 Task: Check terms of services.
Action: Mouse moved to (366, 71)
Screenshot: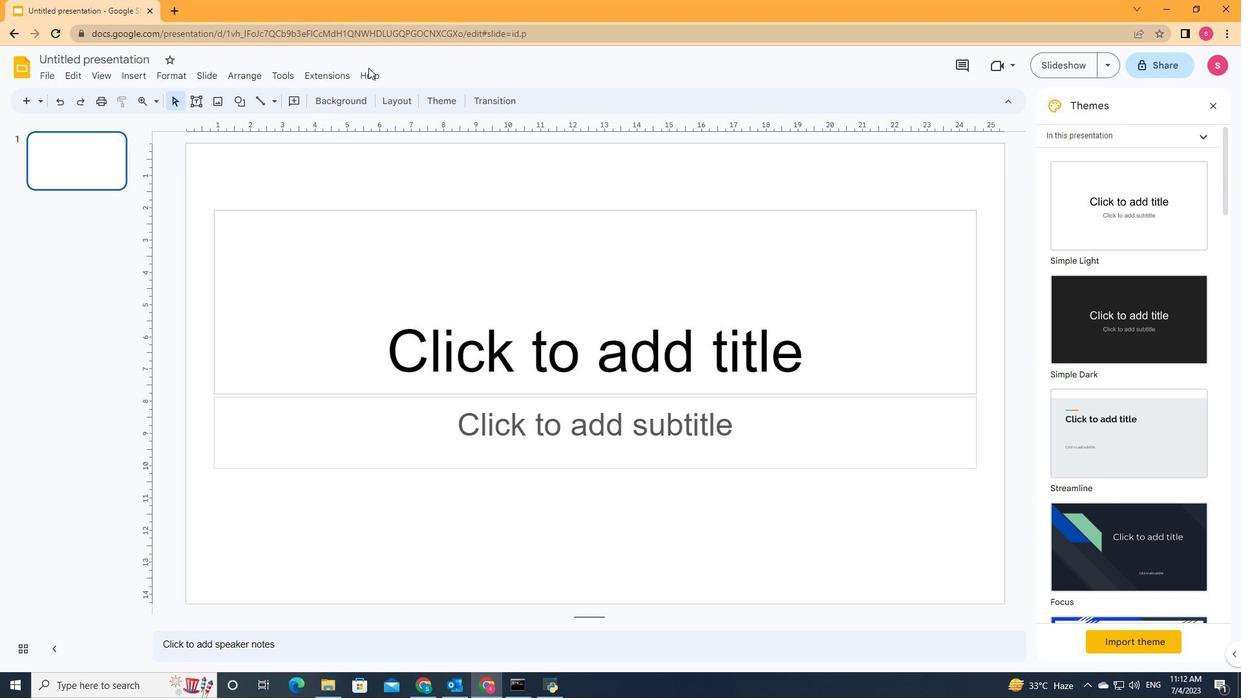 
Action: Mouse pressed left at (366, 71)
Screenshot: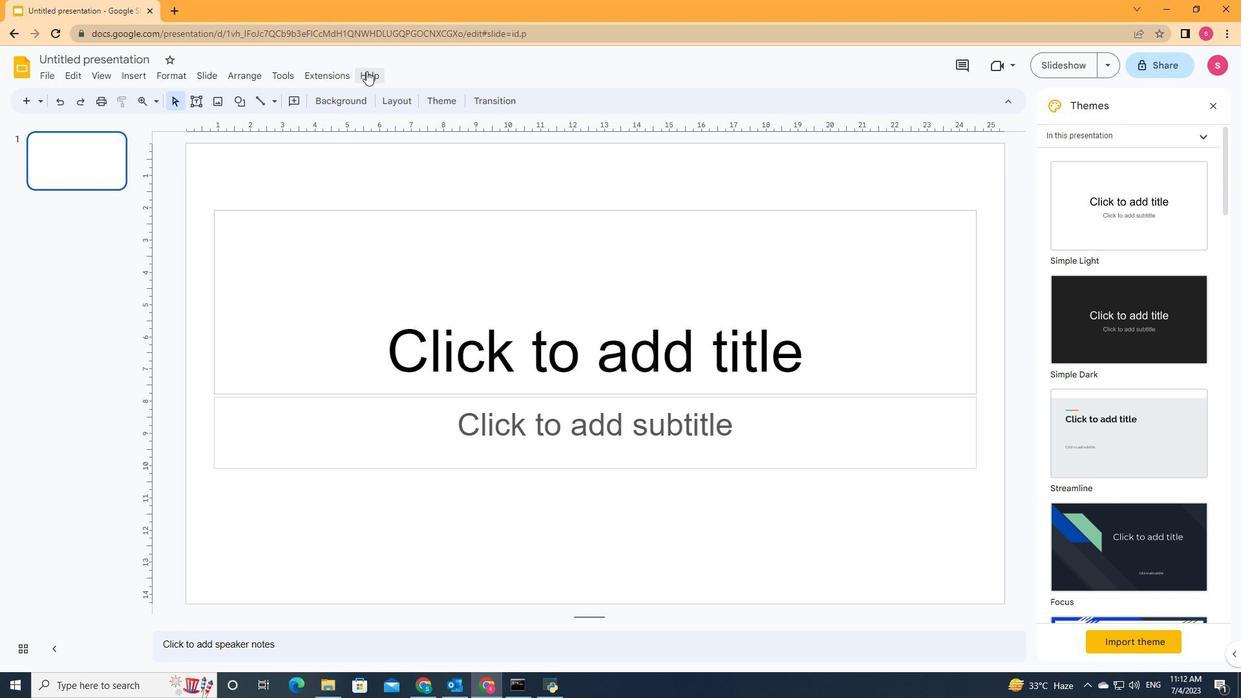 
Action: Mouse moved to (395, 282)
Screenshot: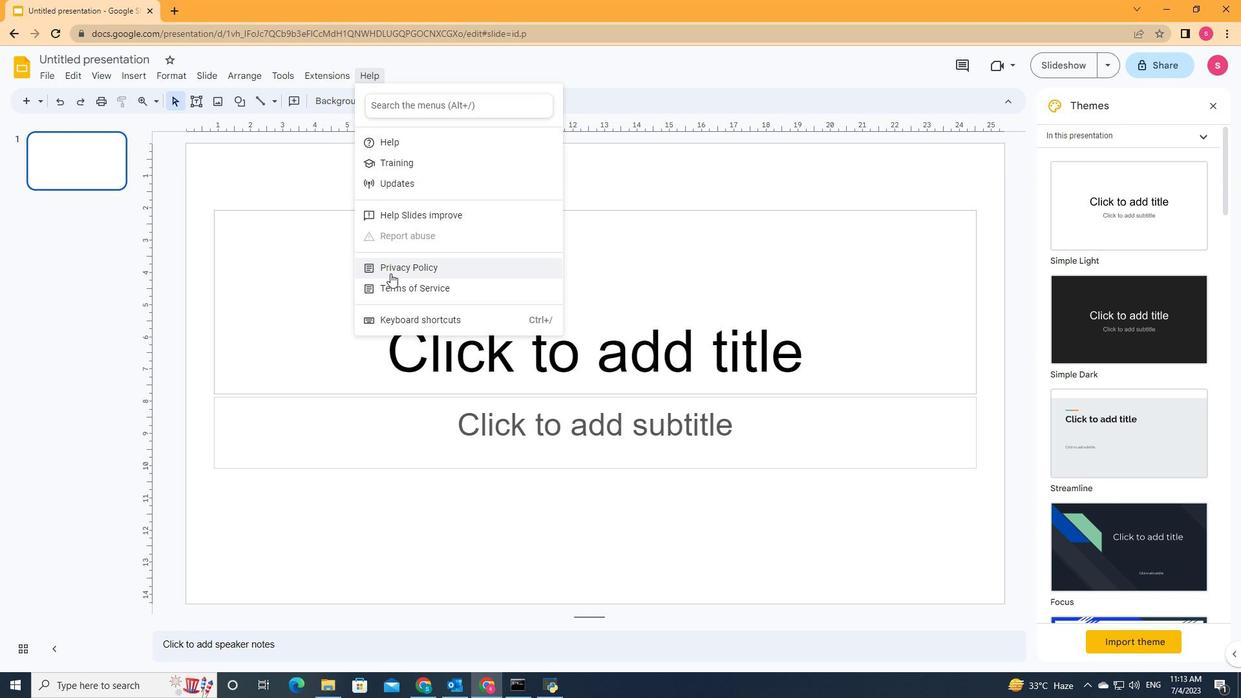 
Action: Mouse pressed left at (395, 282)
Screenshot: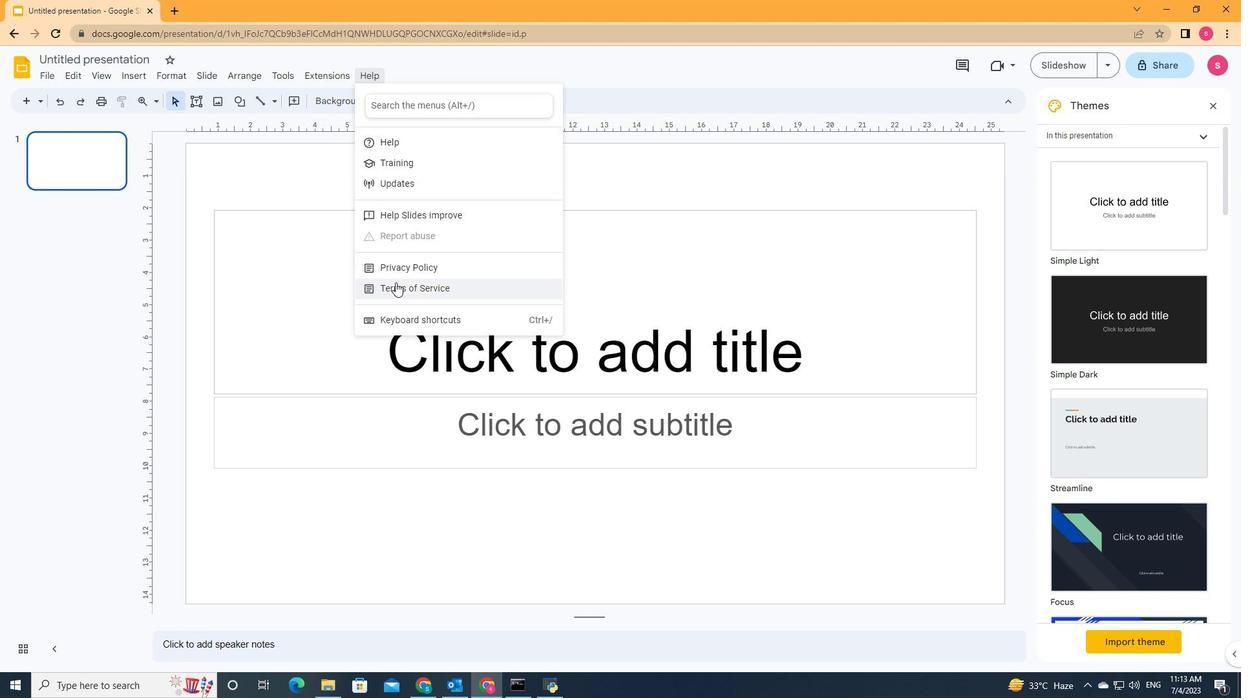 
Action: Mouse moved to (484, 336)
Screenshot: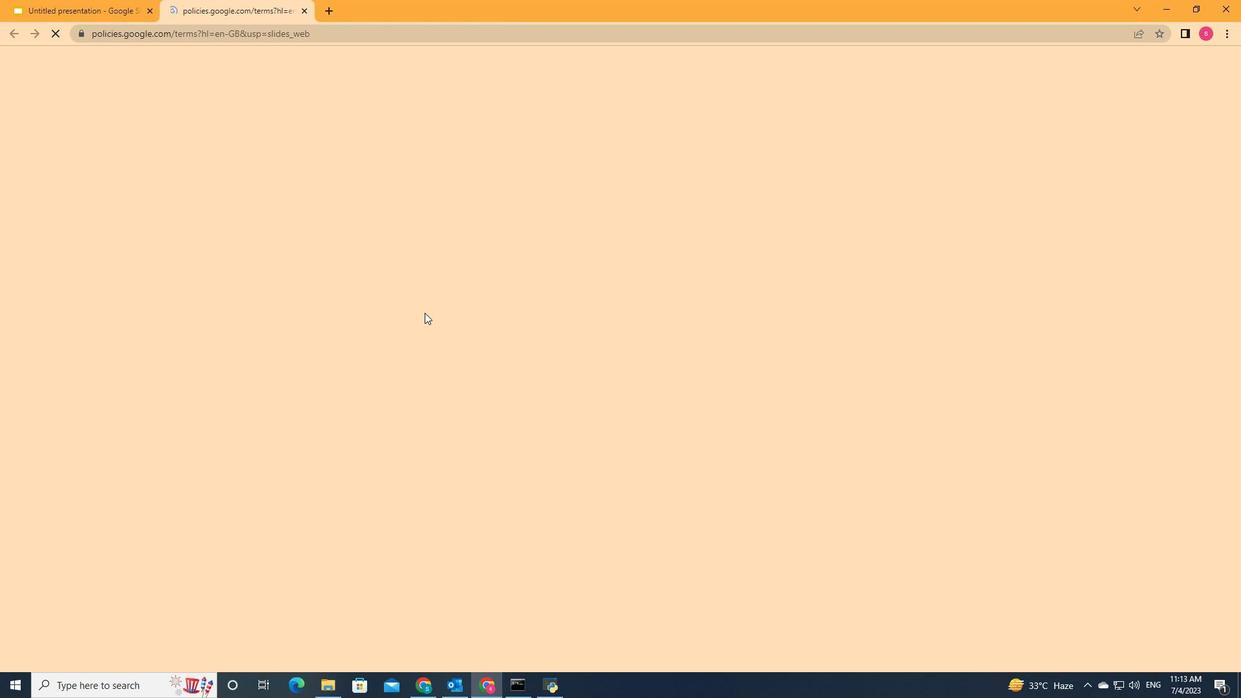 
Action: Mouse scrolled (484, 335) with delta (0, 0)
Screenshot: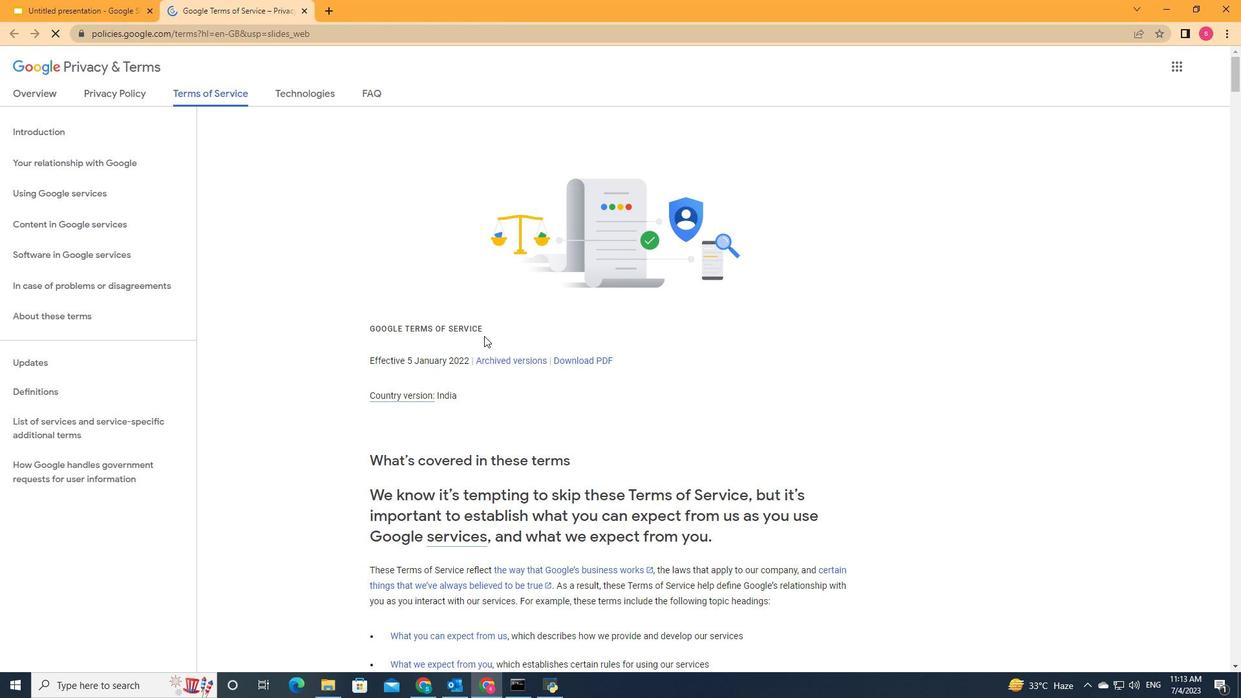 
Action: Mouse scrolled (484, 335) with delta (0, 0)
Screenshot: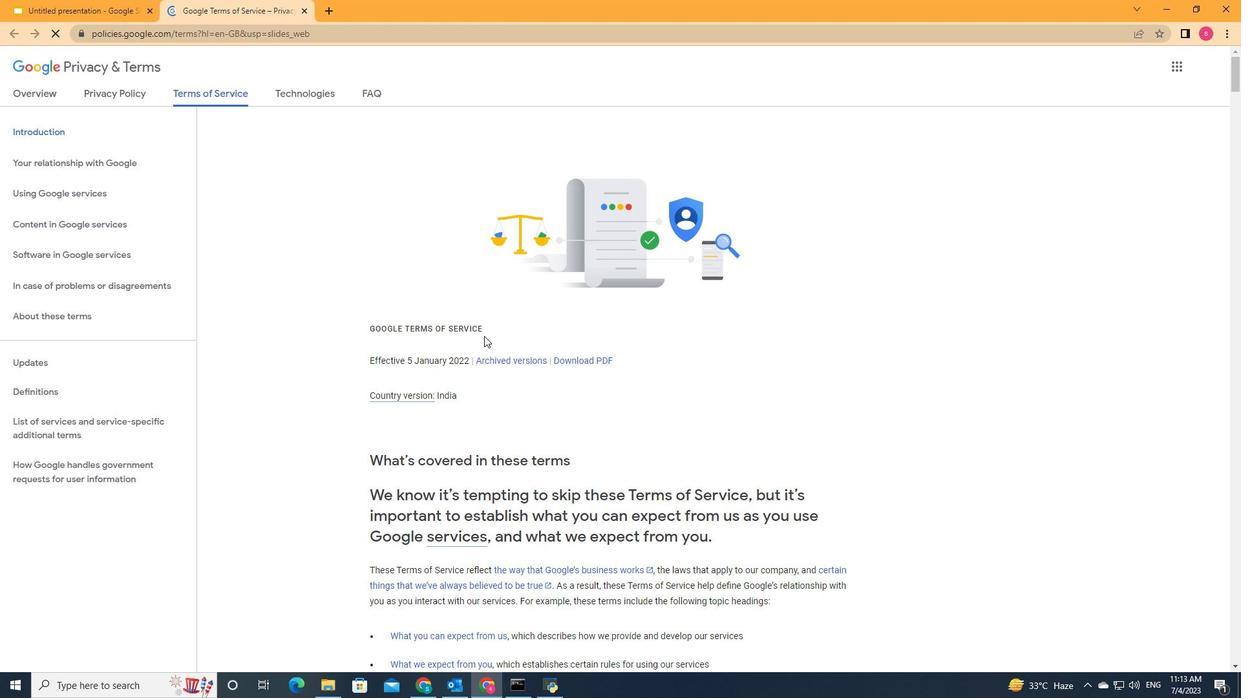 
Action: Mouse scrolled (484, 335) with delta (0, 0)
Screenshot: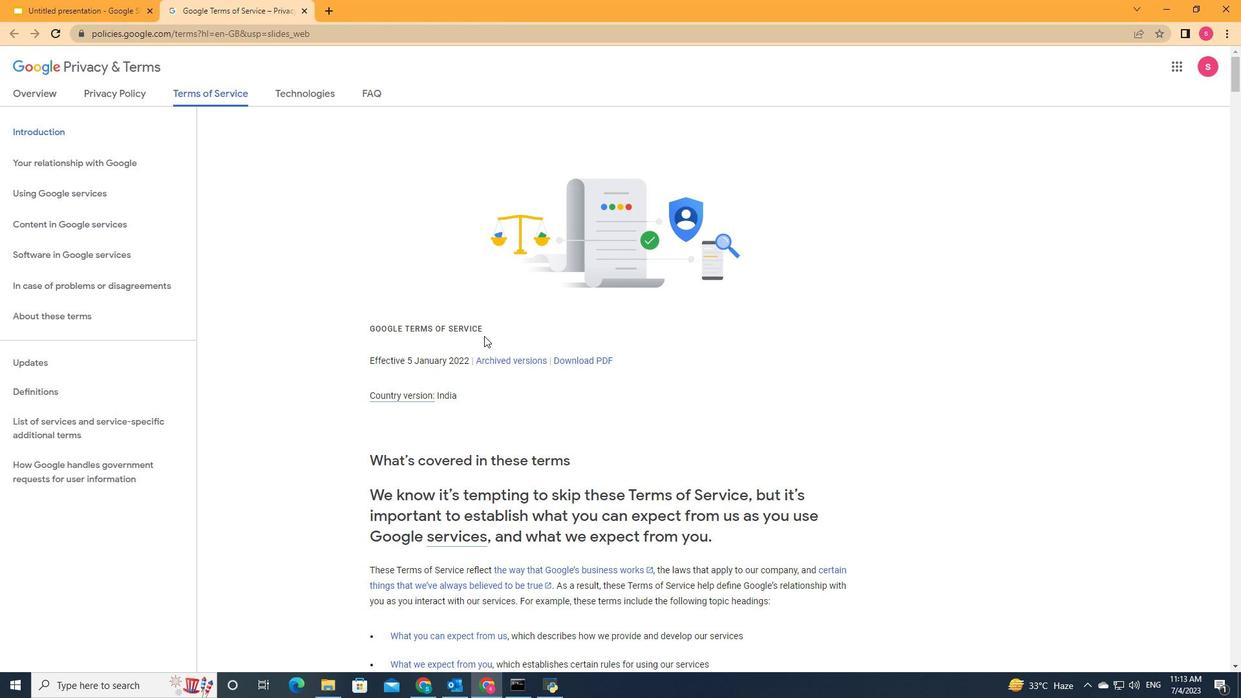 
Action: Mouse scrolled (484, 335) with delta (0, 0)
Screenshot: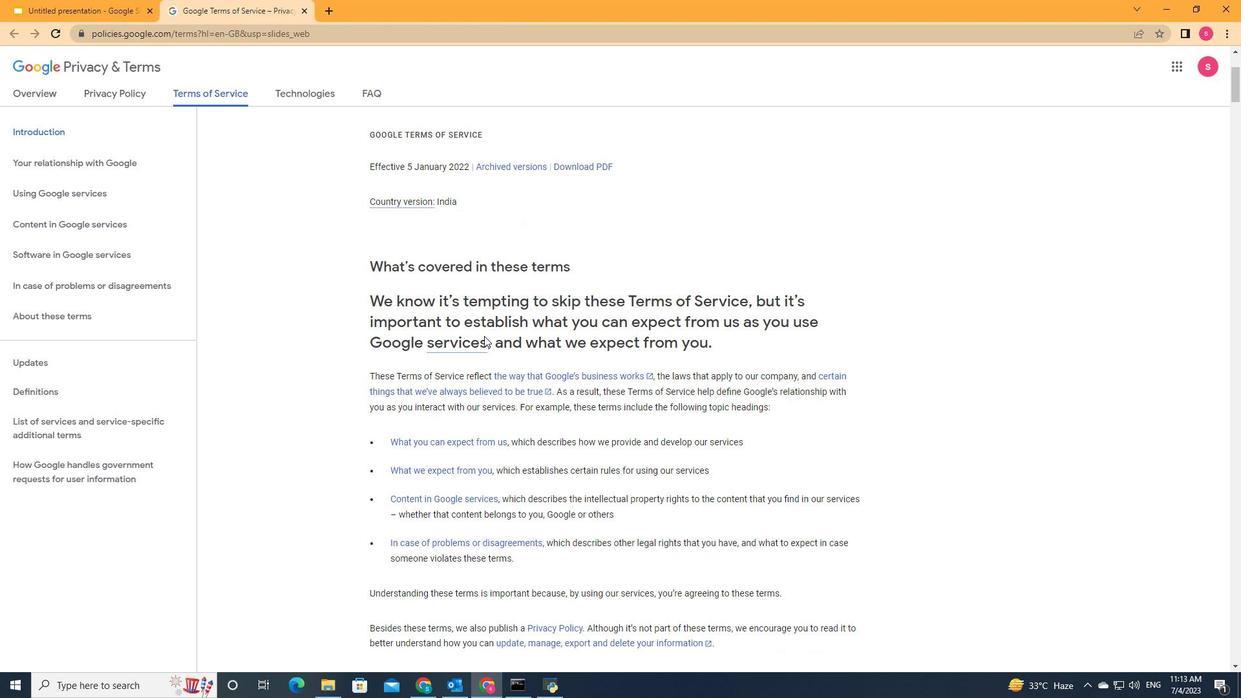 
Action: Mouse scrolled (484, 335) with delta (0, 0)
Screenshot: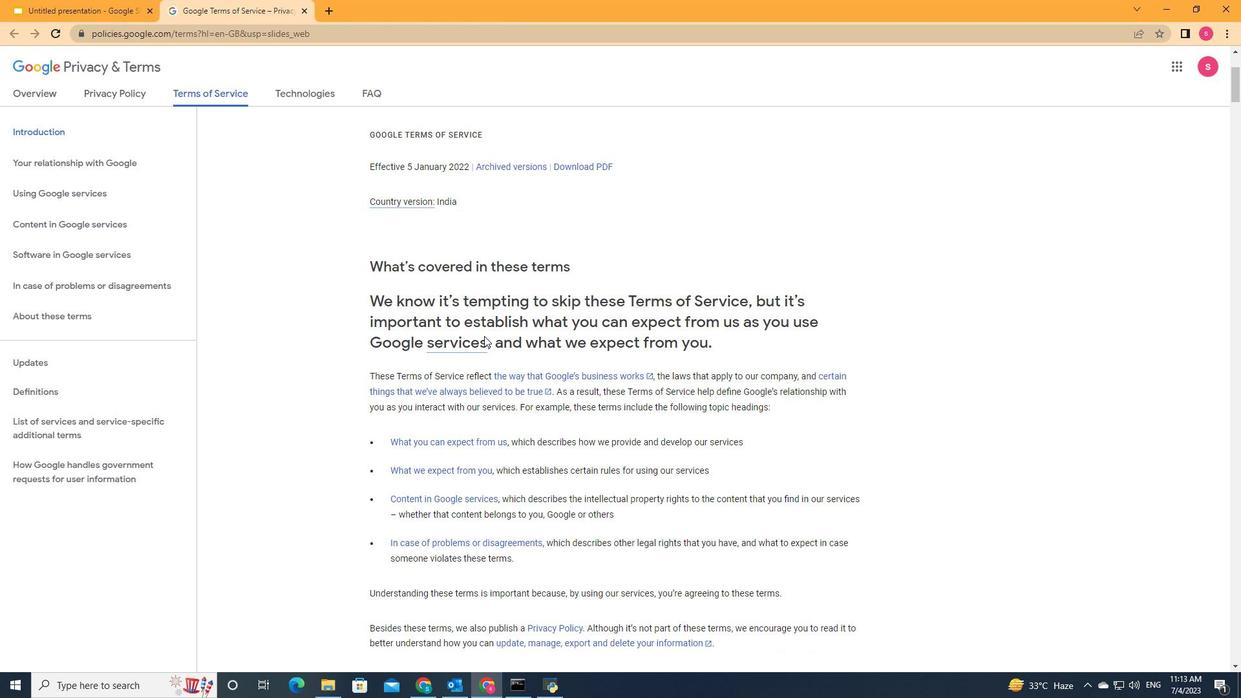 
Action: Mouse scrolled (484, 335) with delta (0, 0)
Screenshot: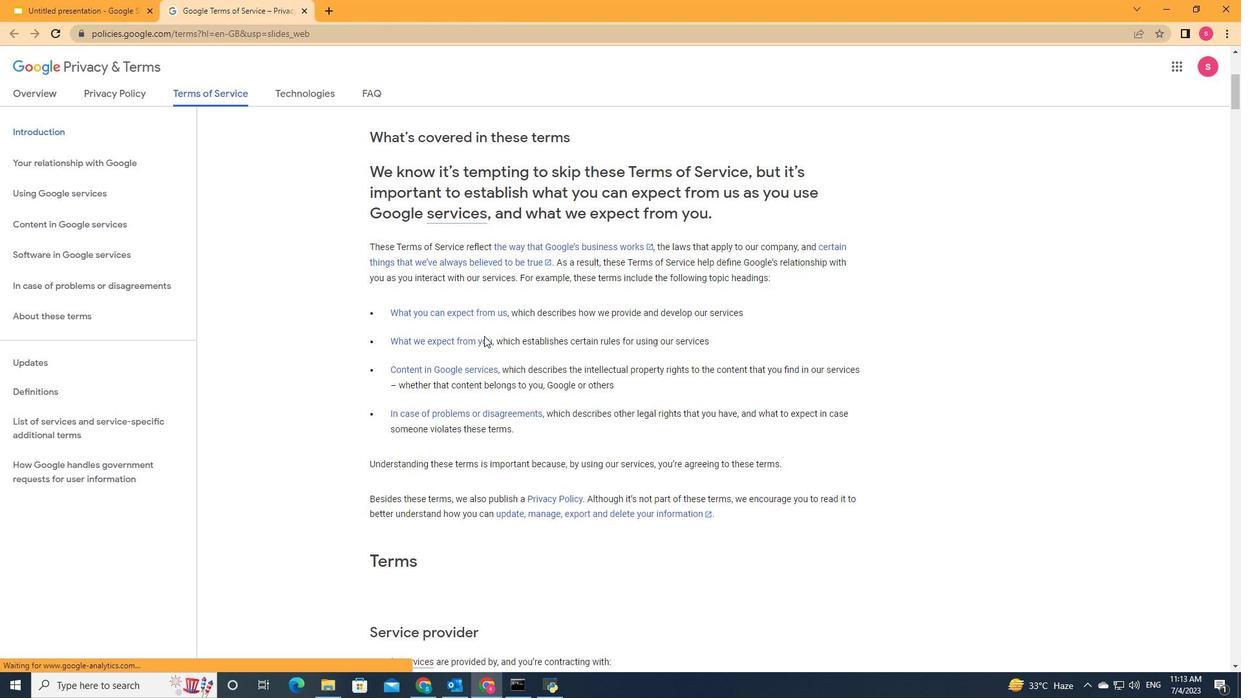 
Action: Mouse scrolled (484, 335) with delta (0, 0)
Screenshot: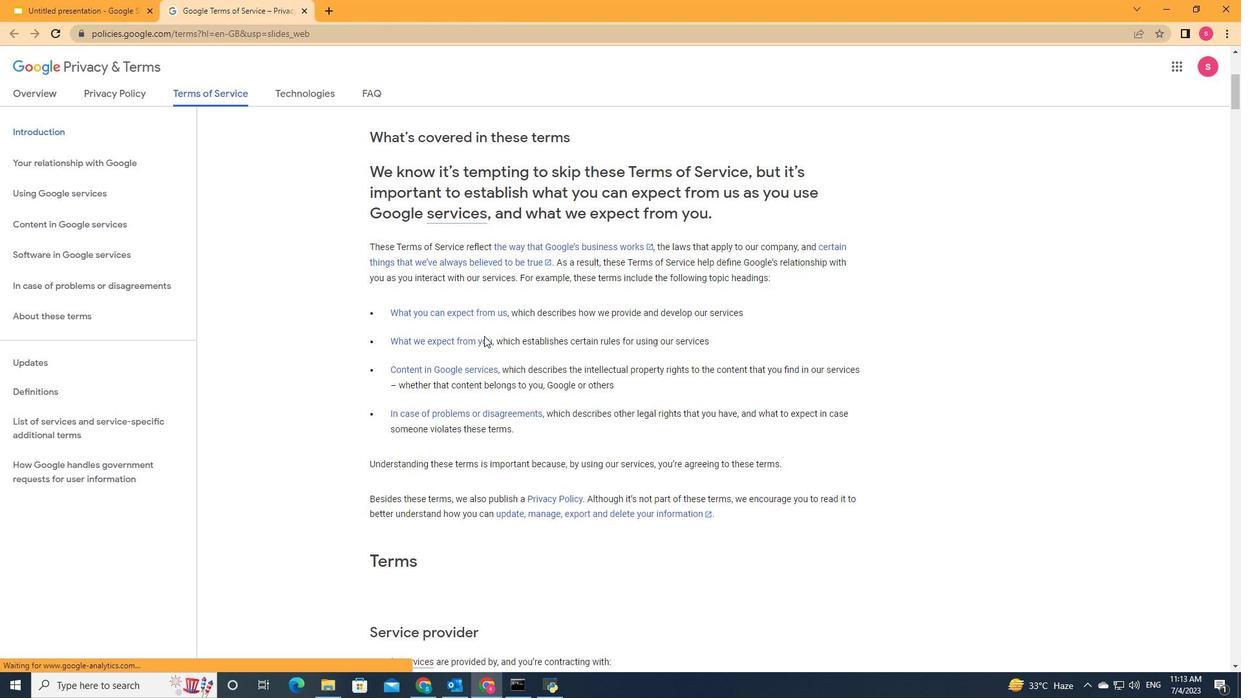 
Action: Mouse scrolled (484, 335) with delta (0, 0)
Screenshot: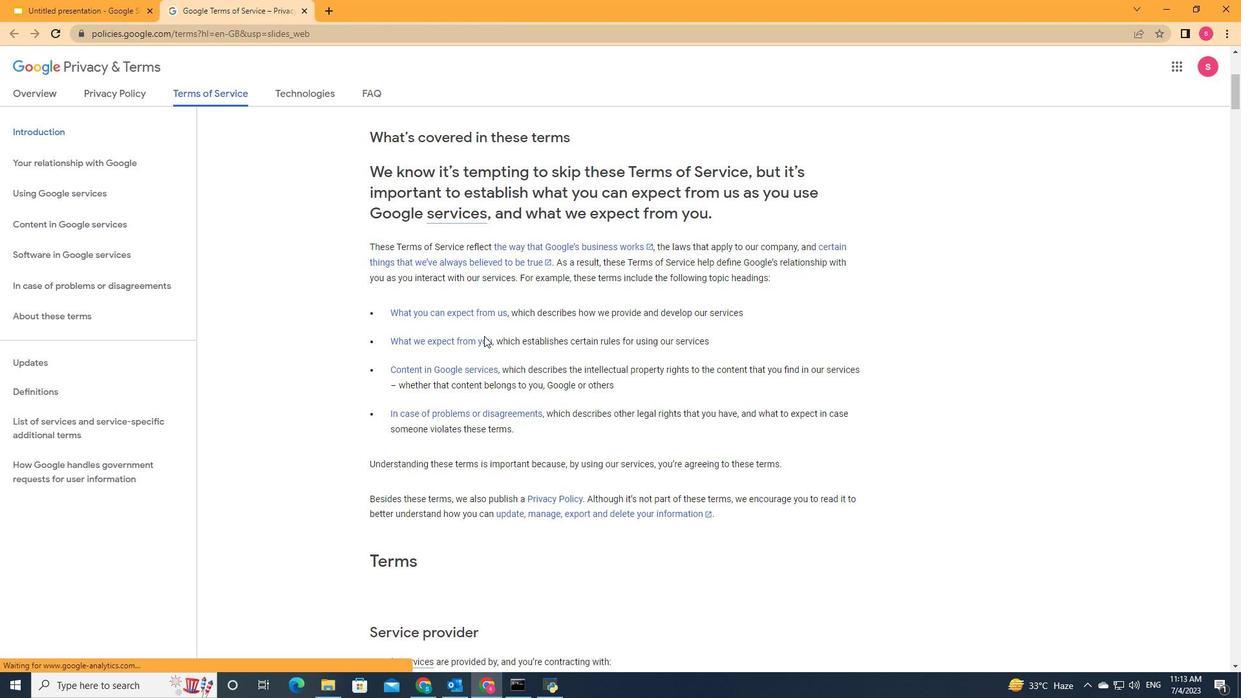
Action: Mouse scrolled (484, 335) with delta (0, 0)
Screenshot: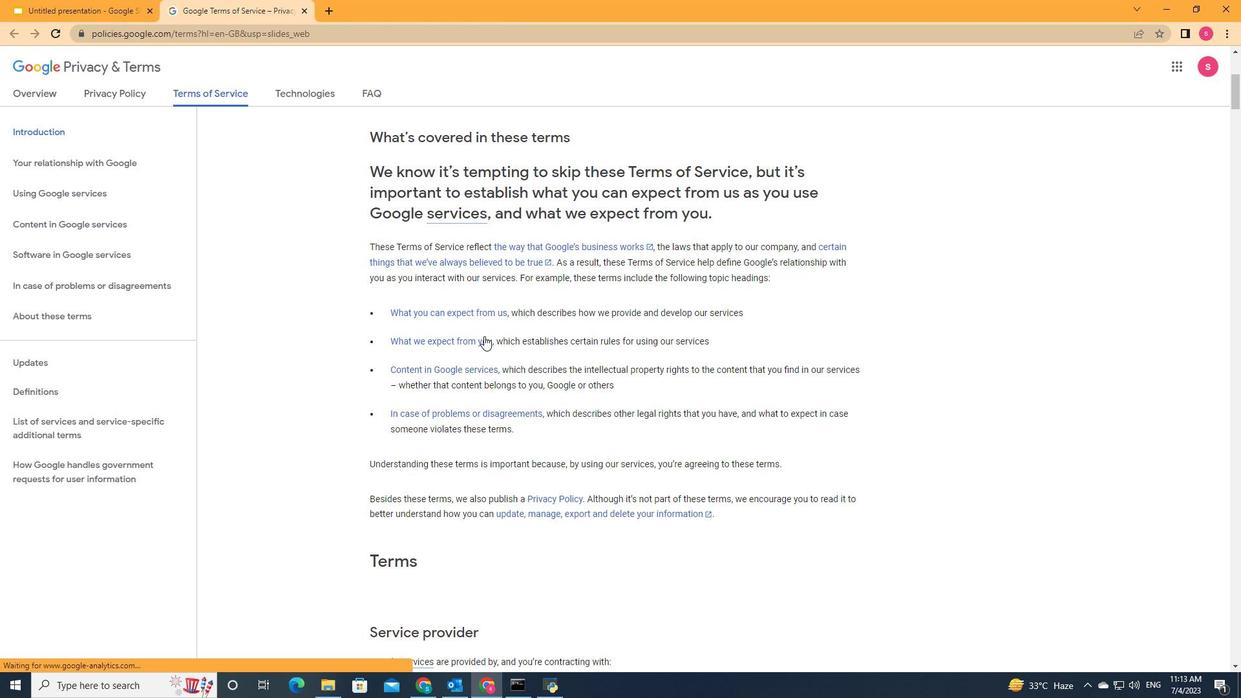 
Action: Mouse scrolled (484, 335) with delta (0, 0)
Screenshot: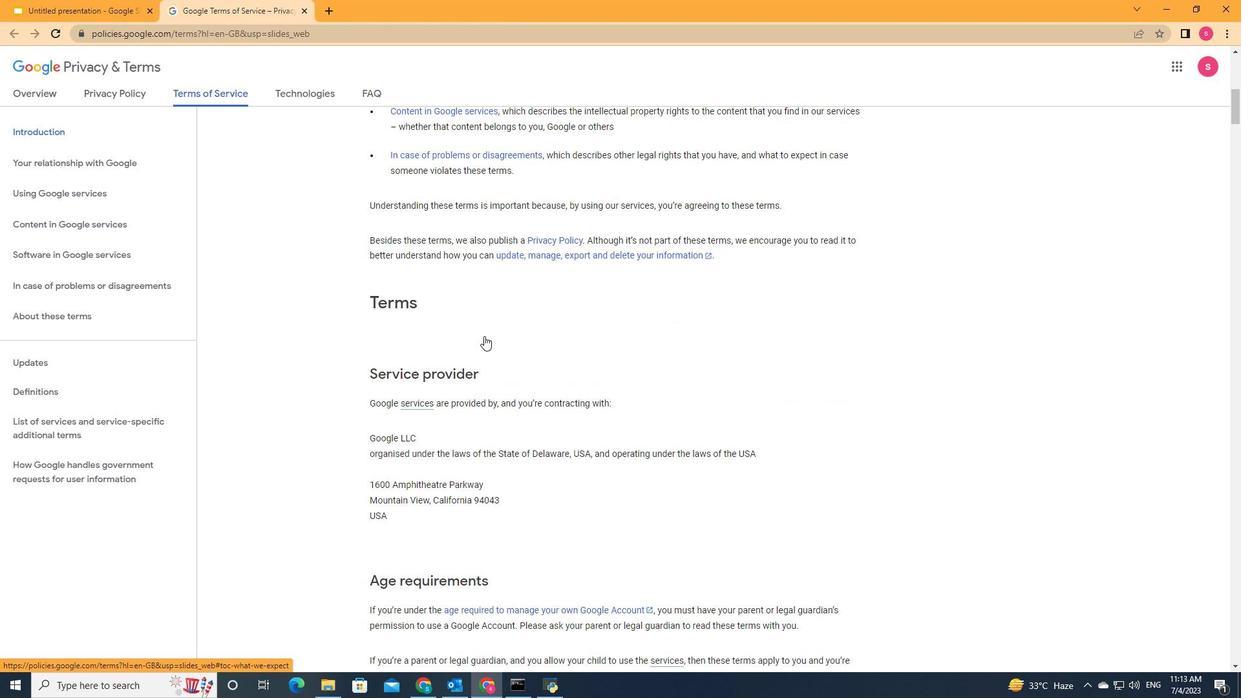 
Action: Mouse scrolled (484, 335) with delta (0, 0)
Screenshot: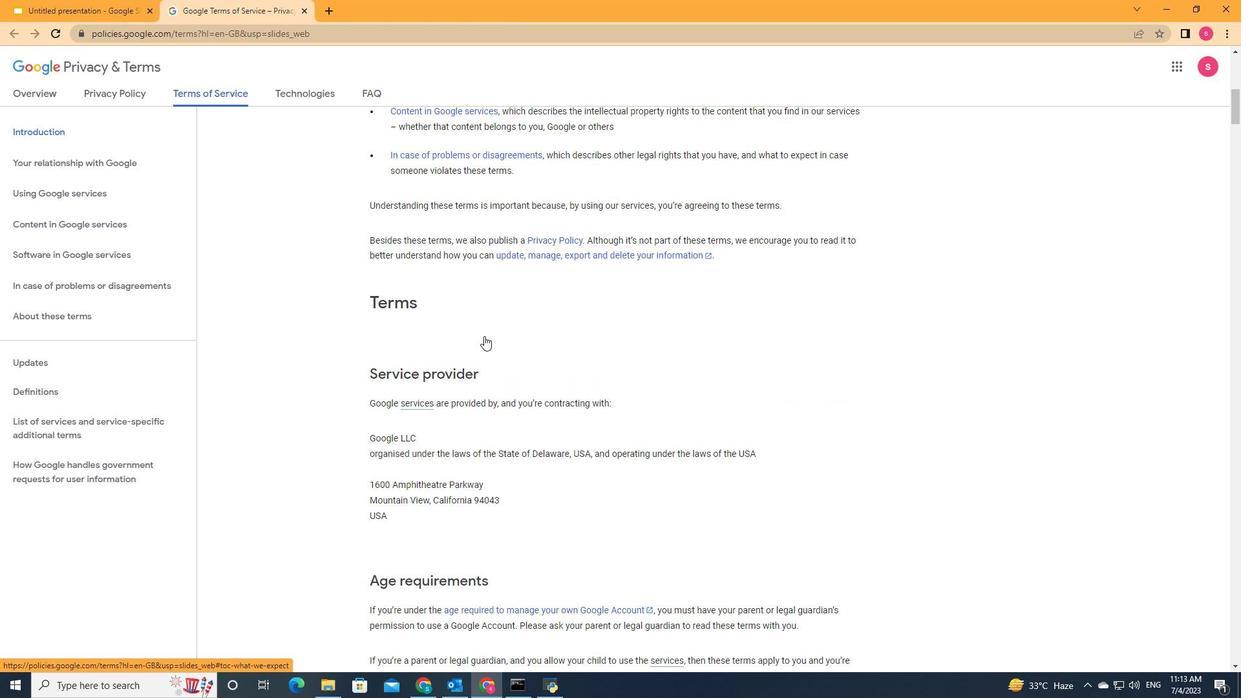 
Action: Mouse scrolled (484, 335) with delta (0, 0)
Screenshot: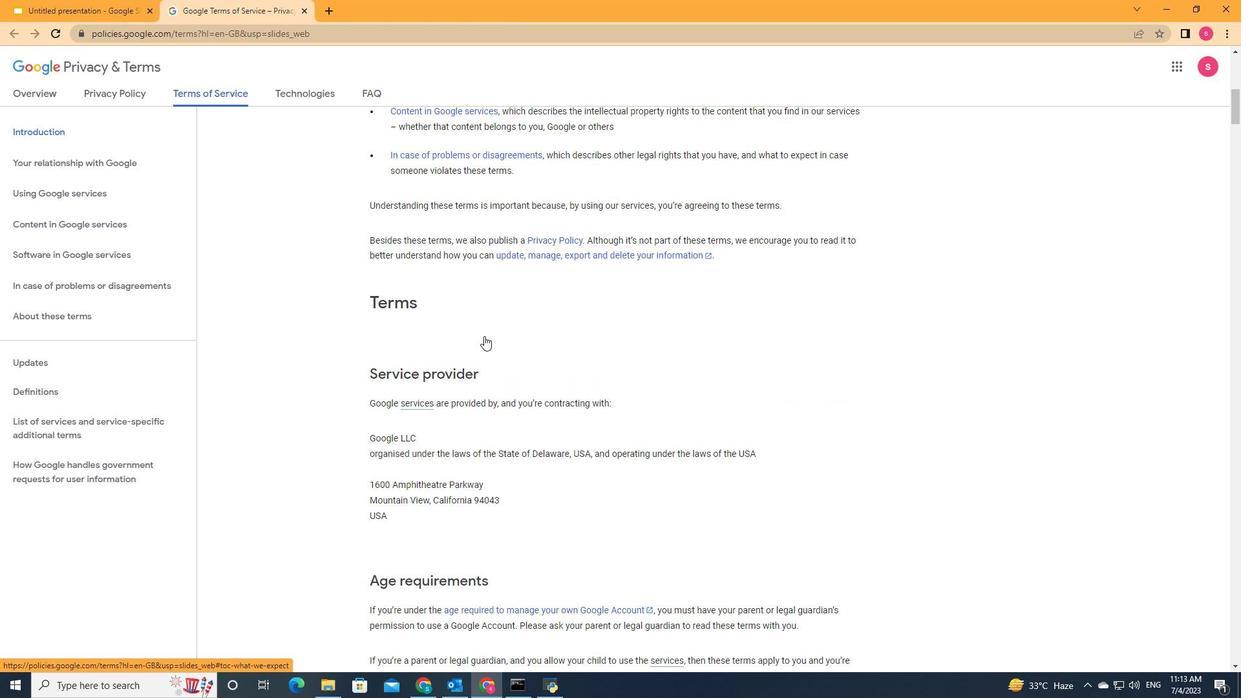 
Action: Mouse scrolled (484, 335) with delta (0, 0)
Screenshot: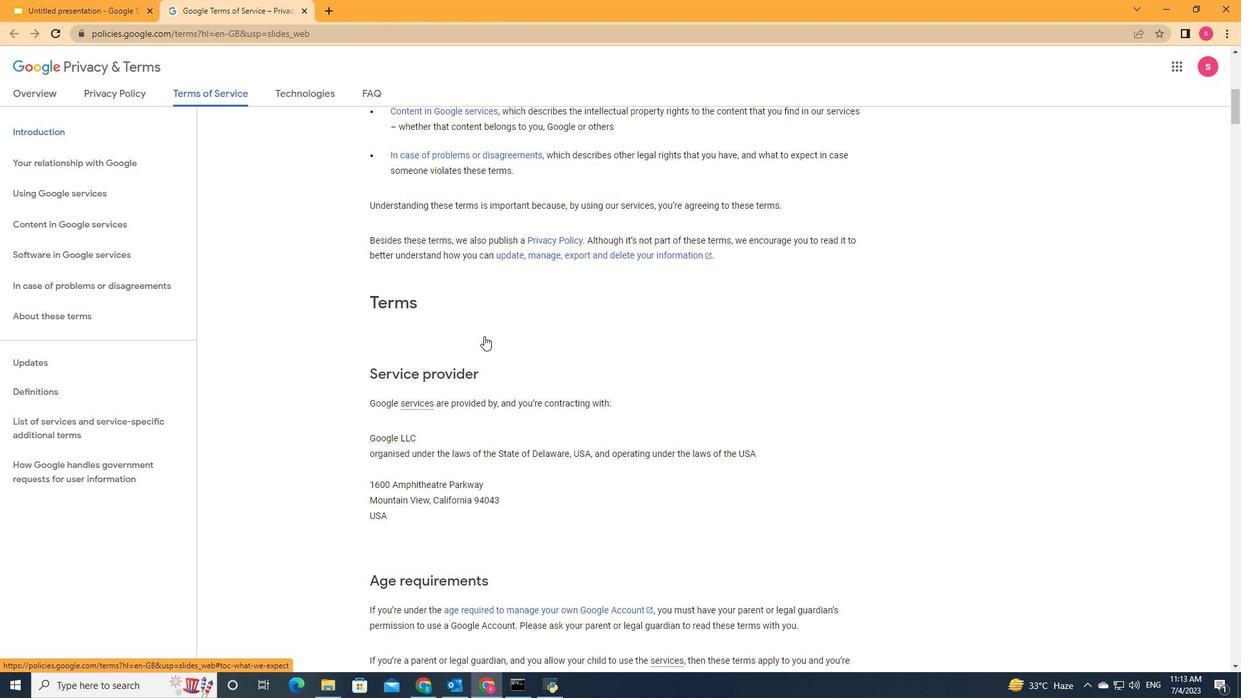 
Action: Mouse scrolled (484, 335) with delta (0, 0)
Screenshot: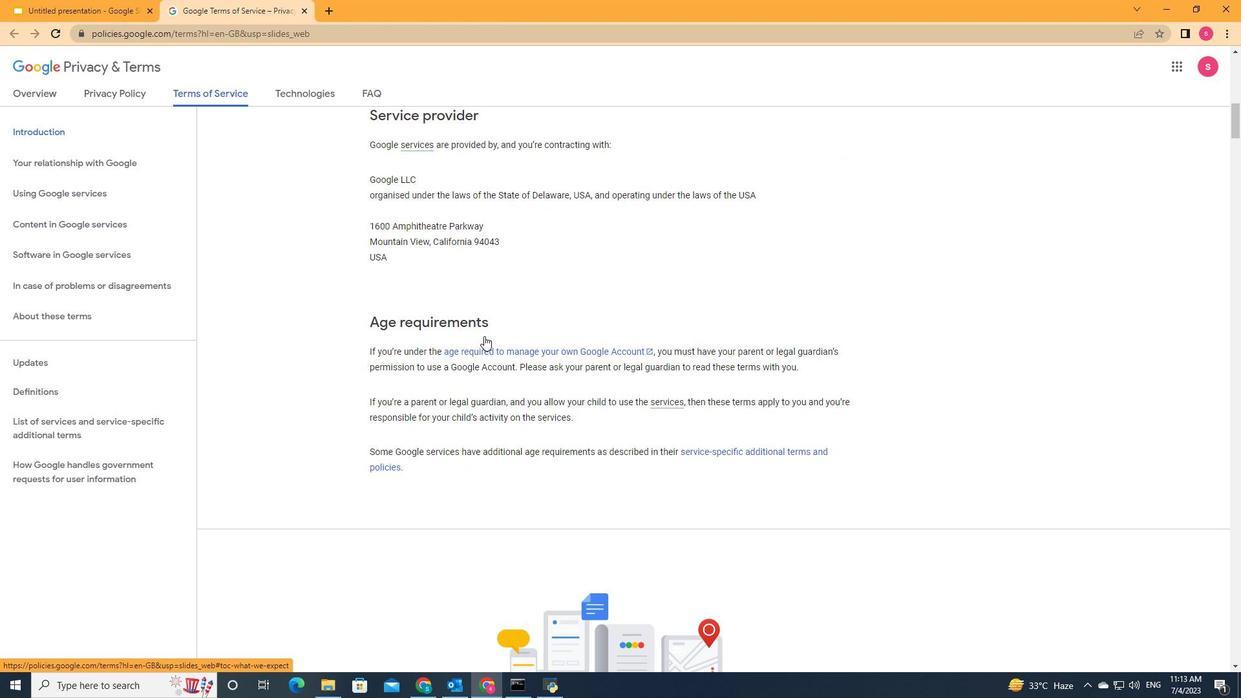 
Action: Mouse scrolled (484, 335) with delta (0, 0)
Screenshot: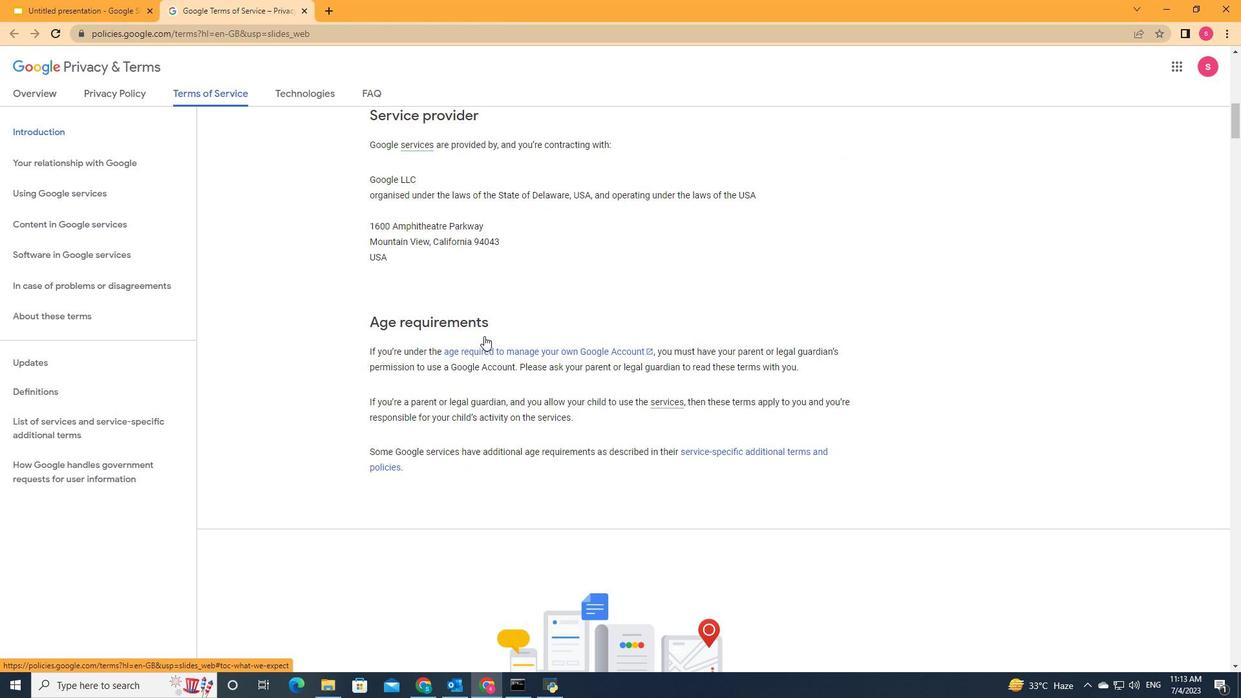 
